 Task: Look for products in the category "Sandwiches & Wraps" from Store Brand only.
Action: Mouse moved to (894, 320)
Screenshot: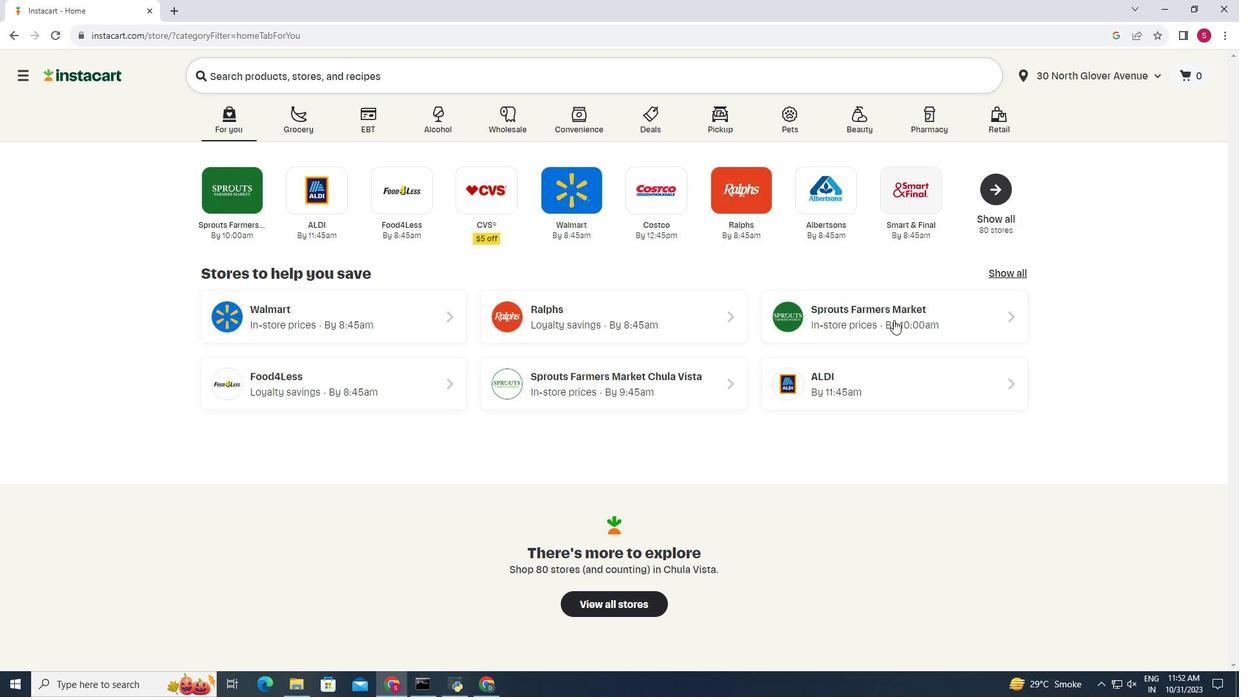 
Action: Mouse pressed left at (894, 320)
Screenshot: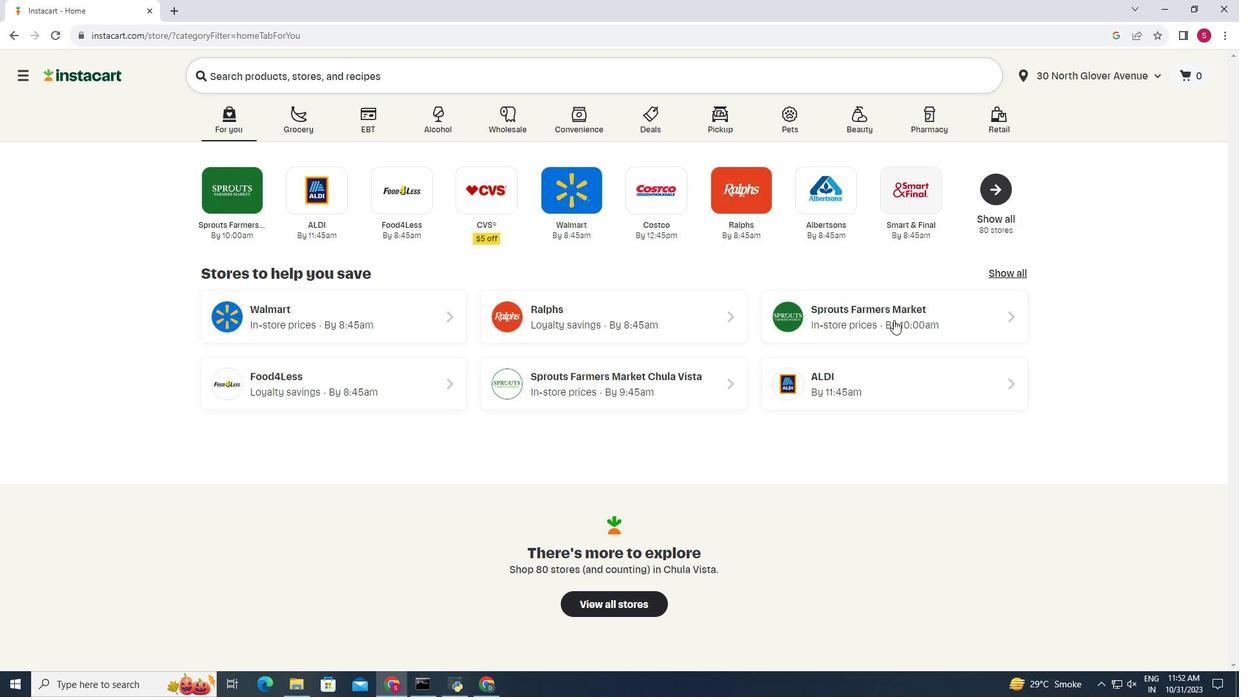 
Action: Mouse moved to (76, 586)
Screenshot: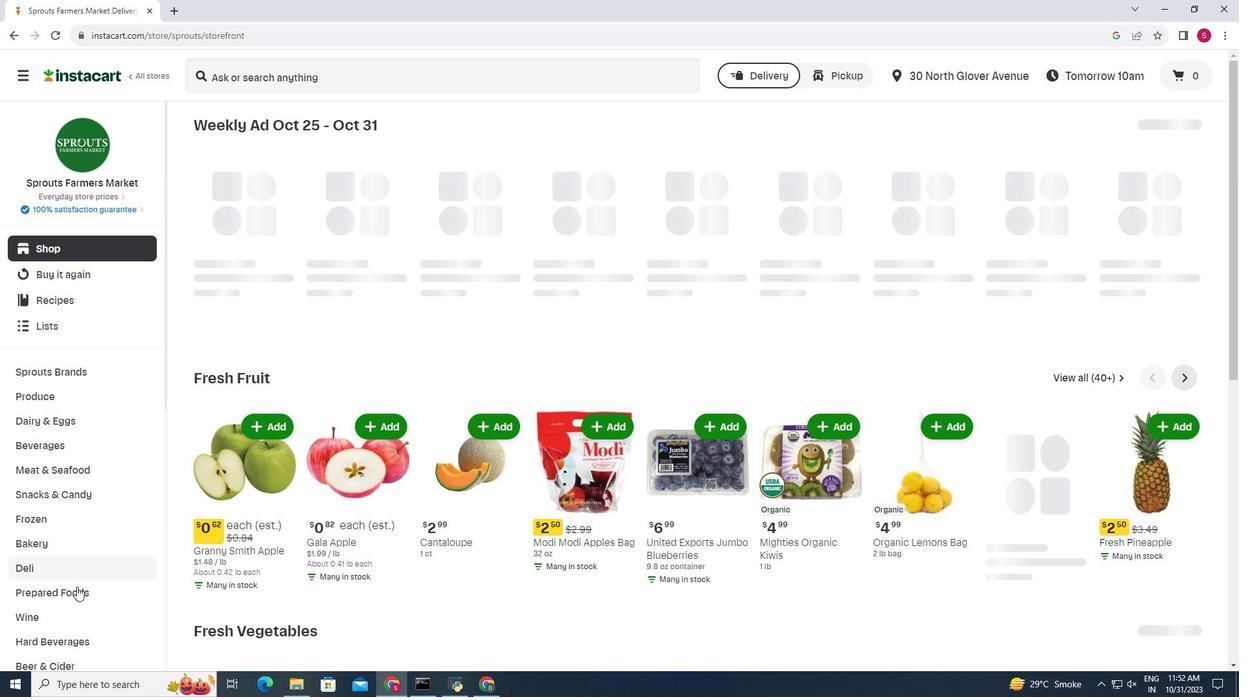 
Action: Mouse pressed left at (76, 586)
Screenshot: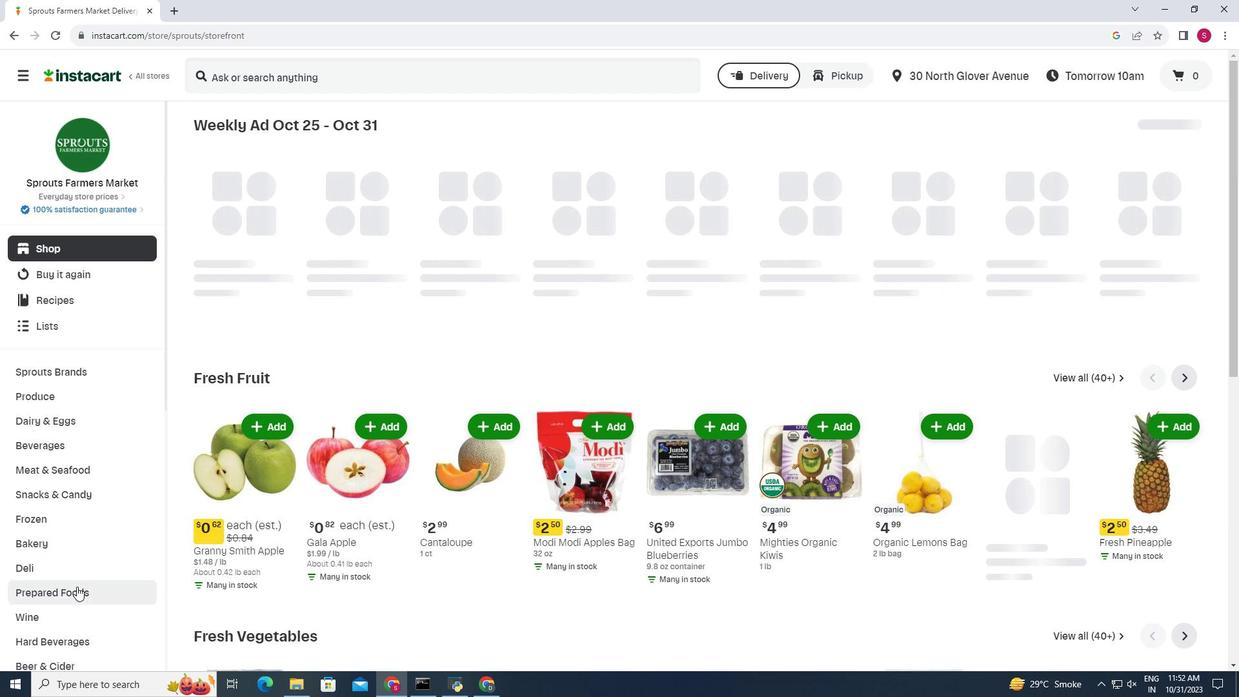 
Action: Mouse moved to (355, 158)
Screenshot: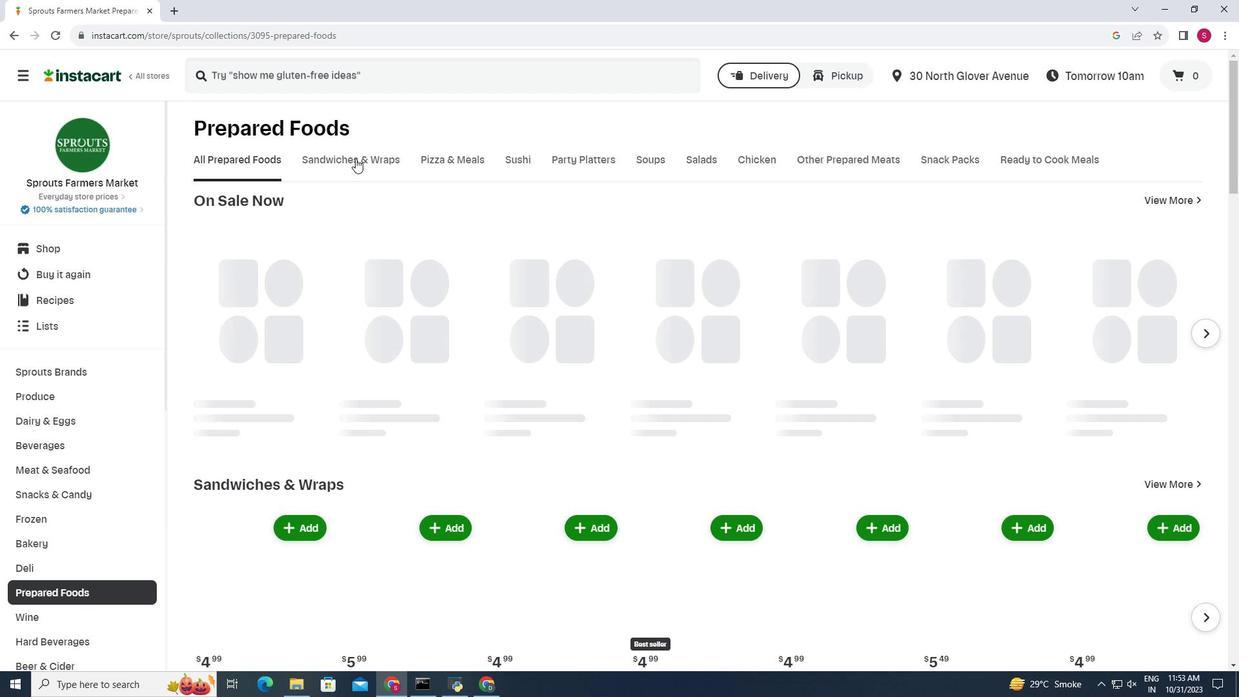 
Action: Mouse pressed left at (355, 158)
Screenshot: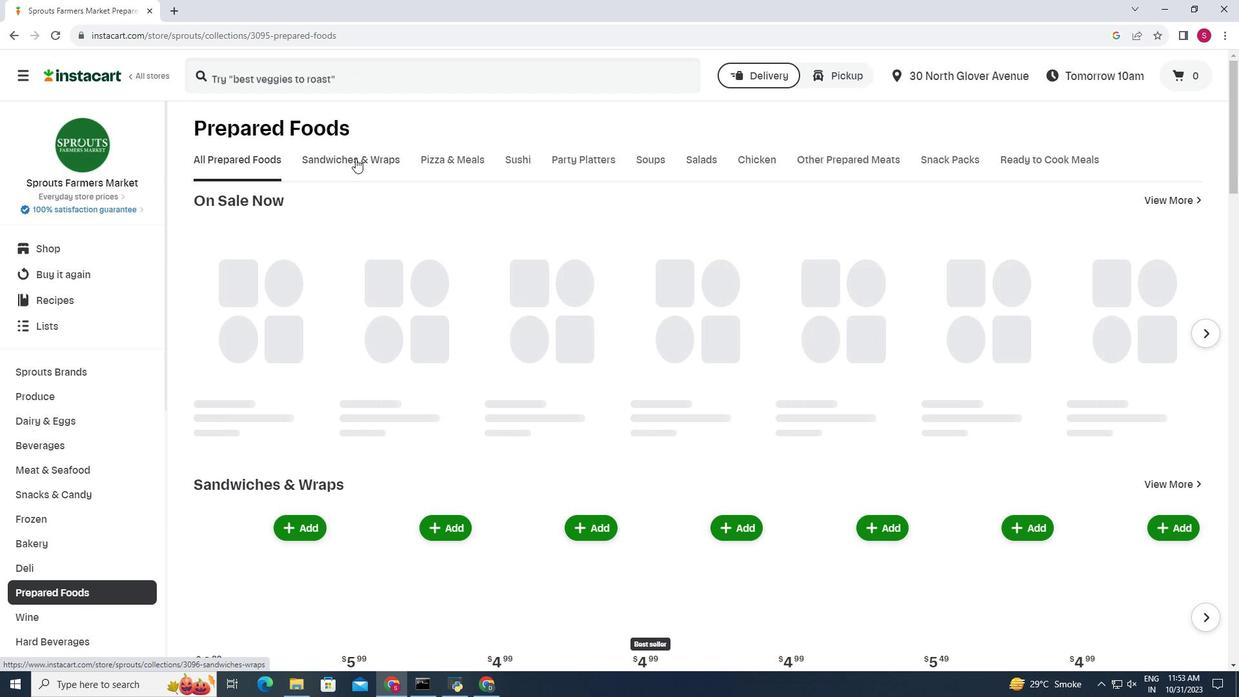 
Action: Mouse moved to (252, 201)
Screenshot: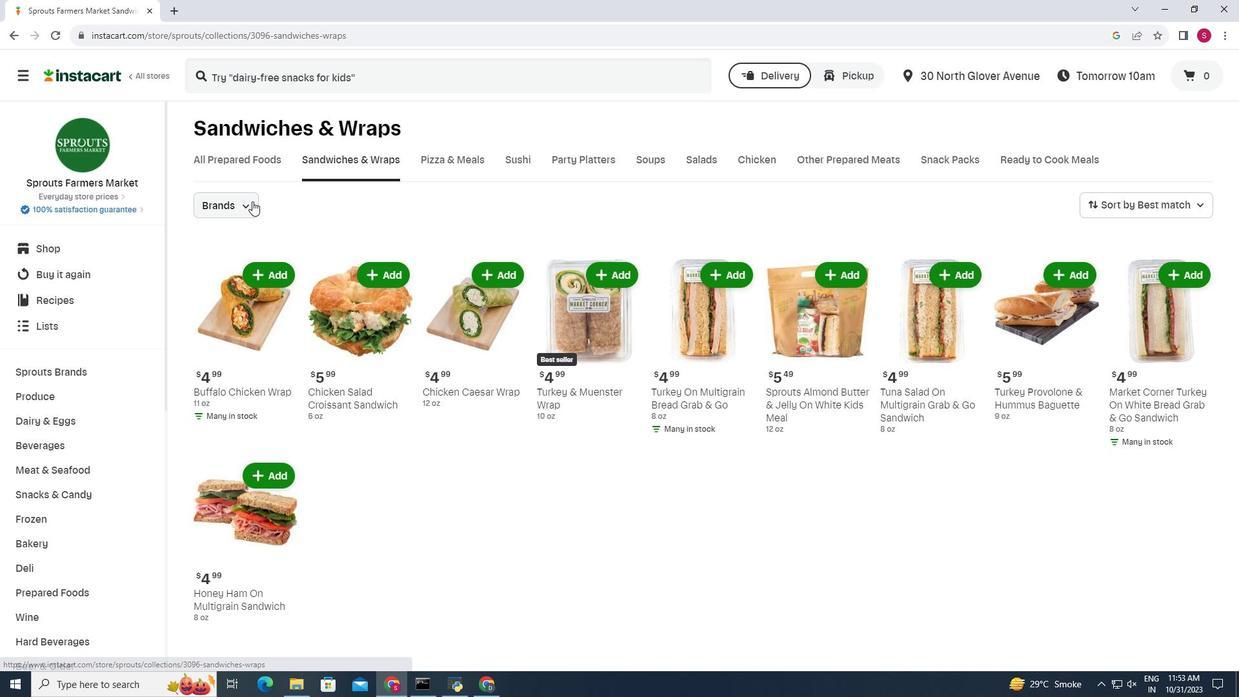 
Action: Mouse pressed left at (252, 201)
Screenshot: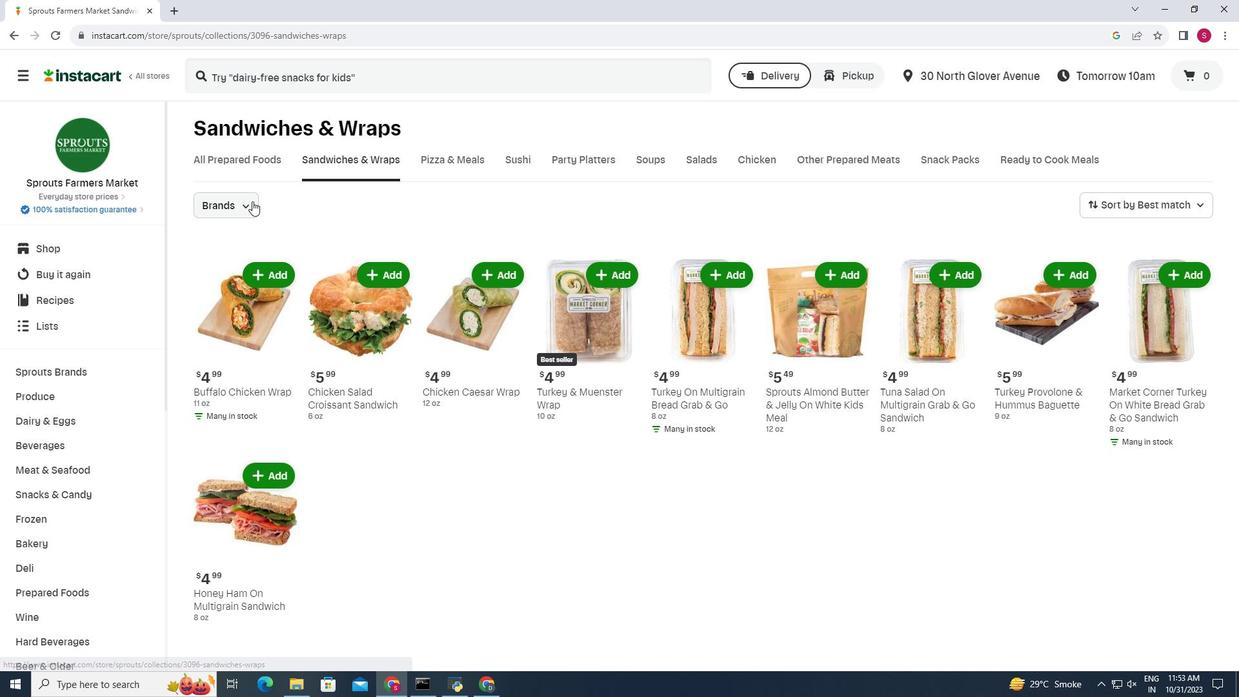 
Action: Mouse moved to (243, 237)
Screenshot: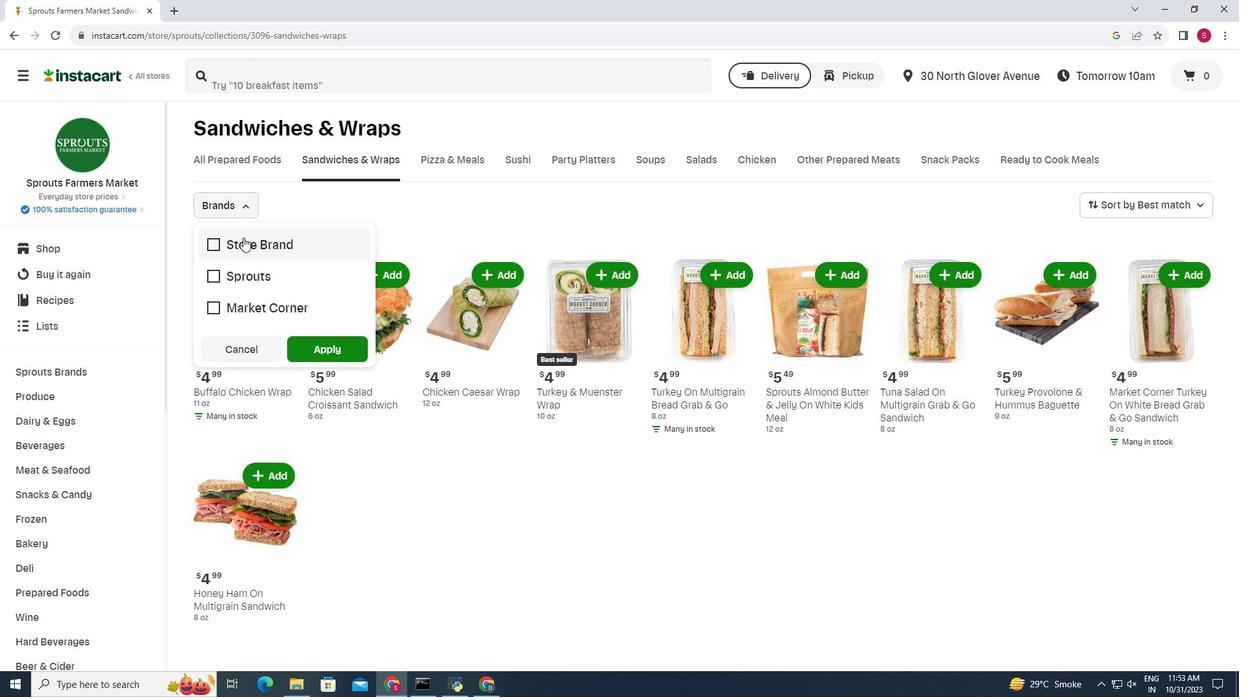 
Action: Mouse pressed left at (243, 237)
Screenshot: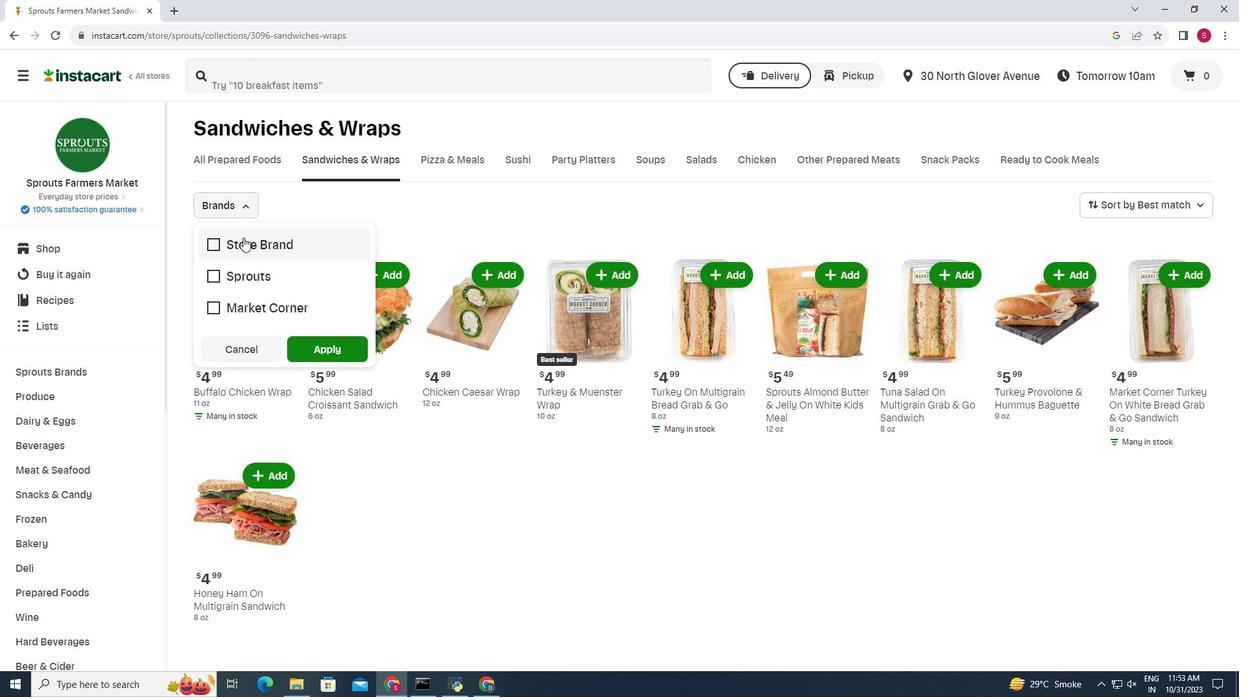 
Action: Mouse moved to (298, 349)
Screenshot: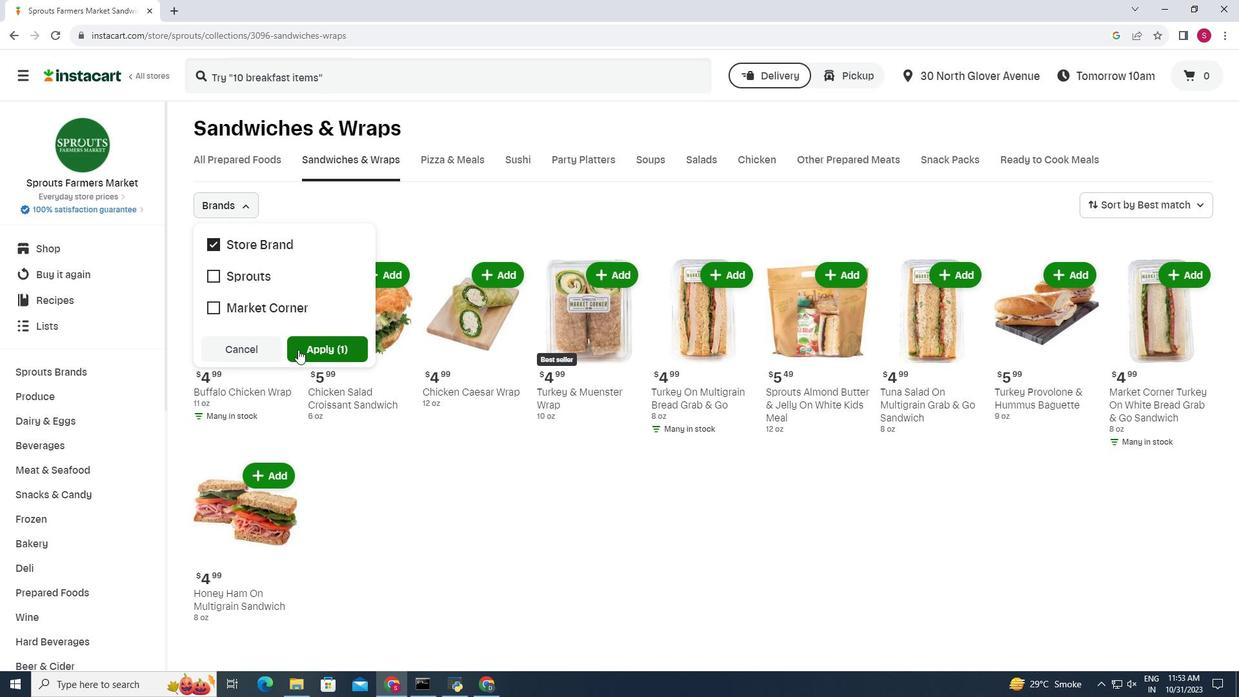 
Action: Mouse pressed left at (298, 349)
Screenshot: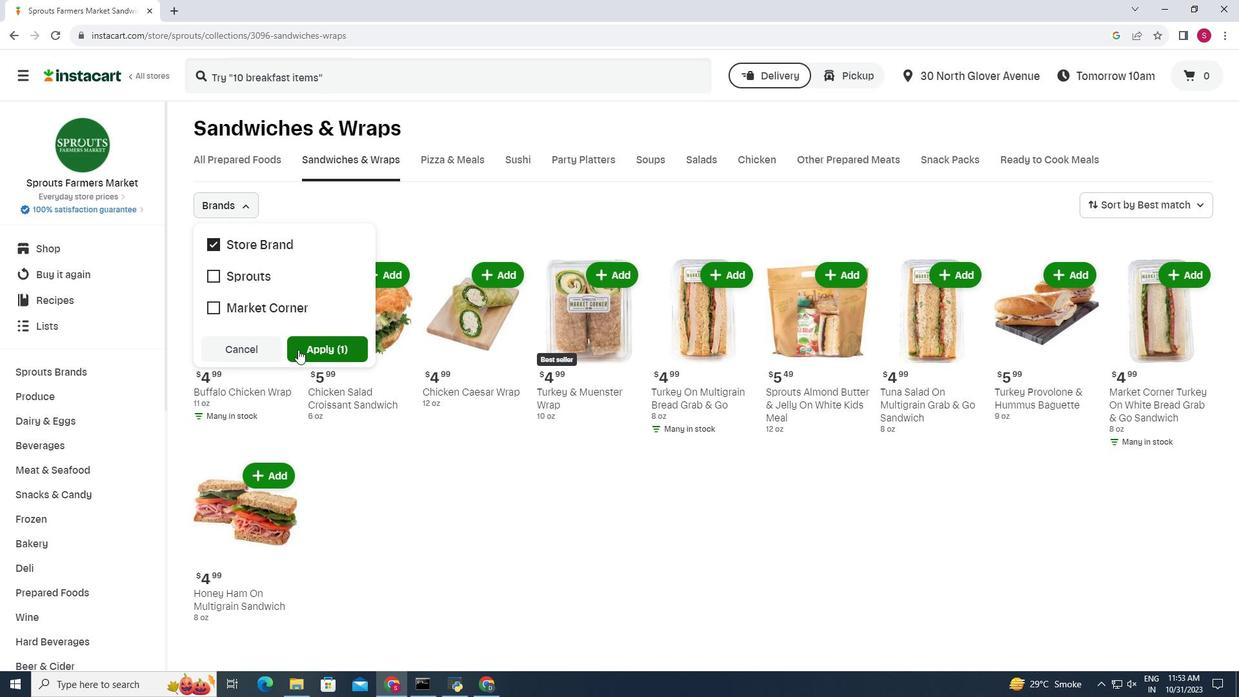 
Action: Mouse moved to (640, 318)
Screenshot: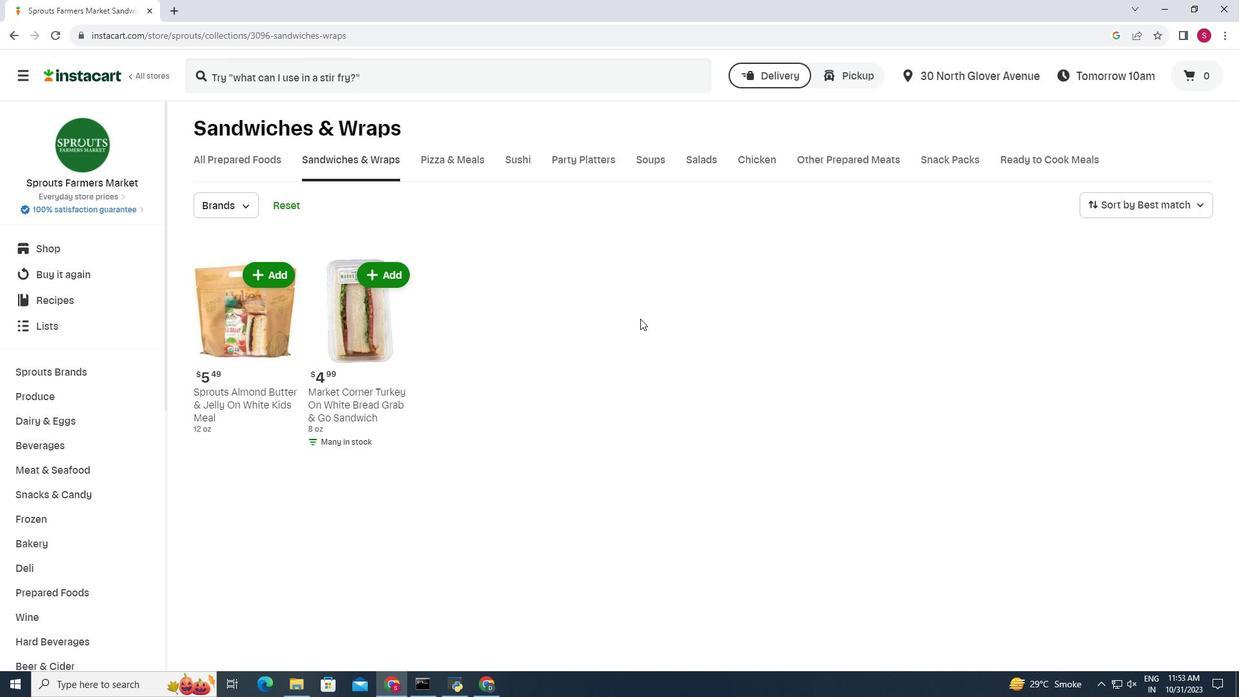 
